 Task: Add Burt's Bees Coconut Foot Creme to the cart.
Action: Mouse moved to (903, 349)
Screenshot: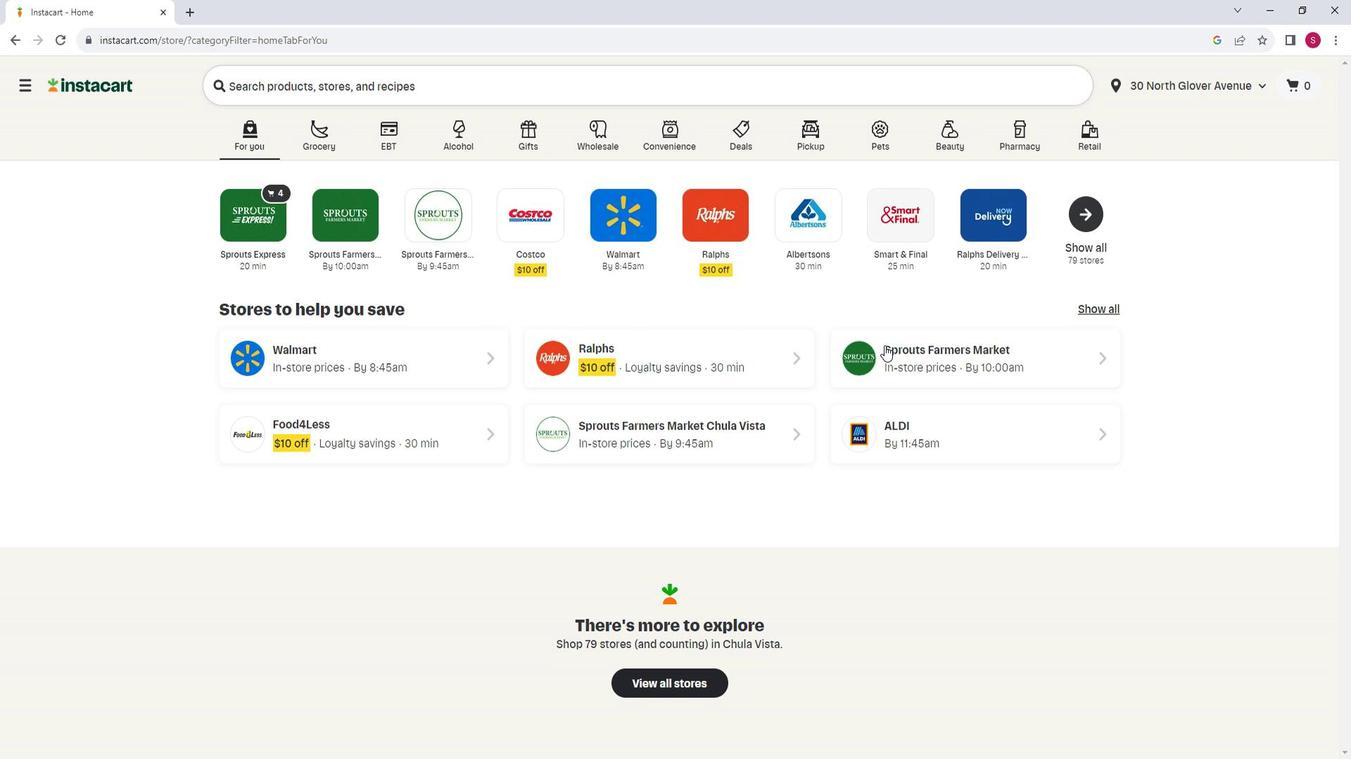 
Action: Mouse pressed left at (903, 349)
Screenshot: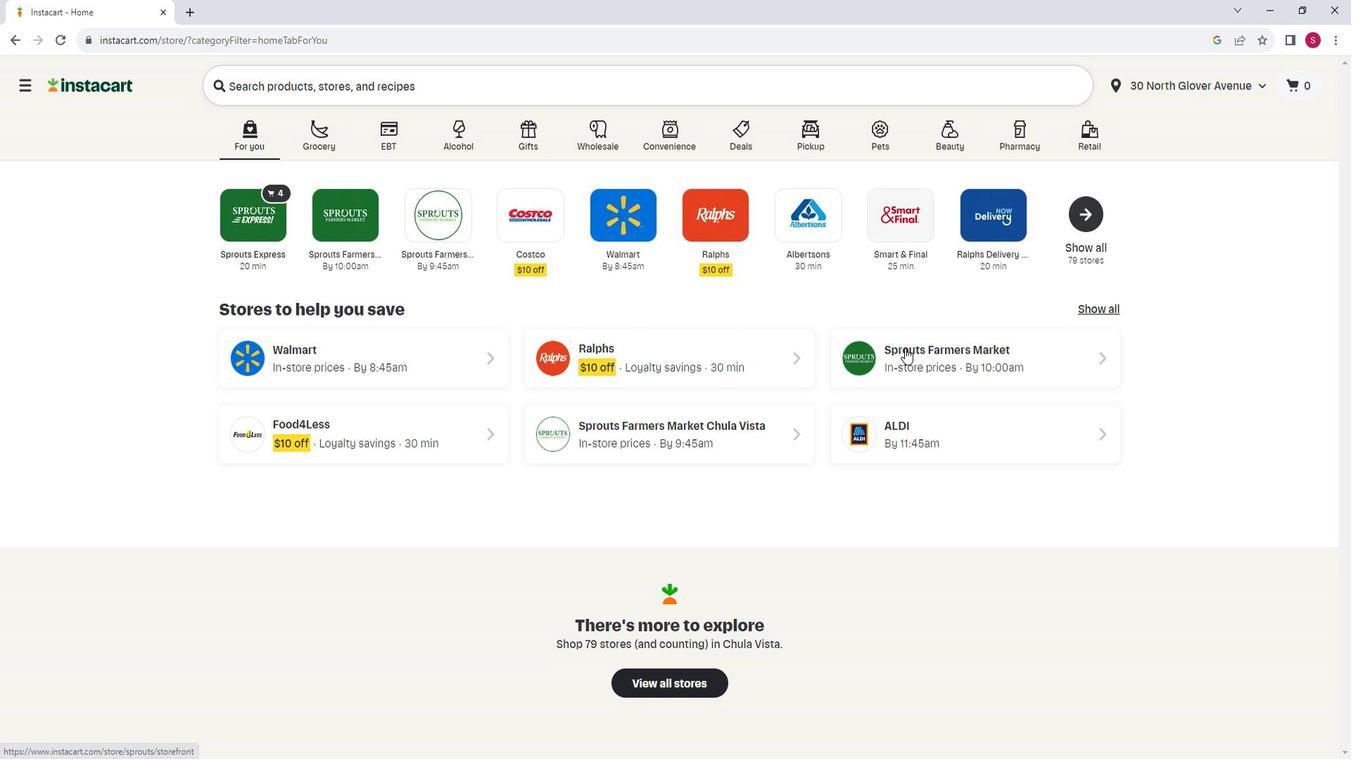 
Action: Mouse moved to (78, 522)
Screenshot: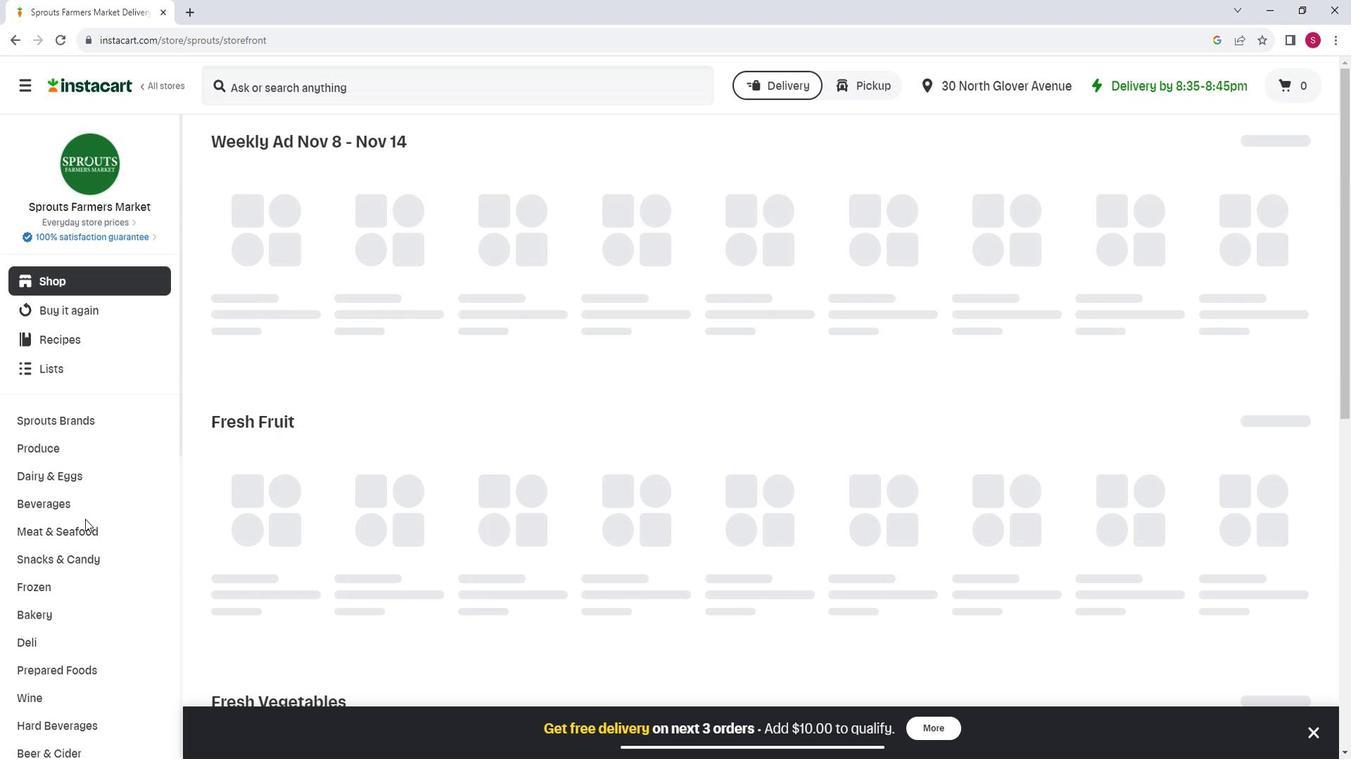 
Action: Mouse scrolled (78, 521) with delta (0, 0)
Screenshot: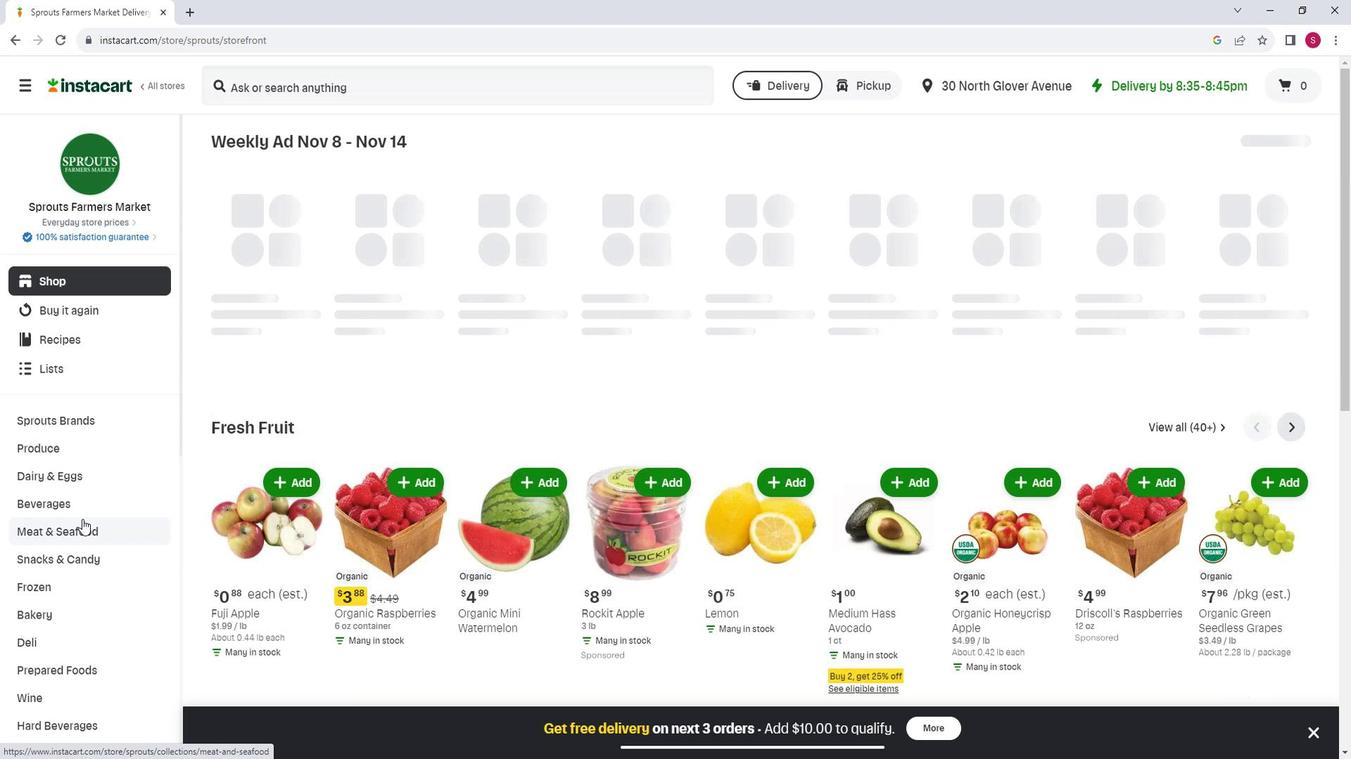 
Action: Mouse scrolled (78, 521) with delta (0, 0)
Screenshot: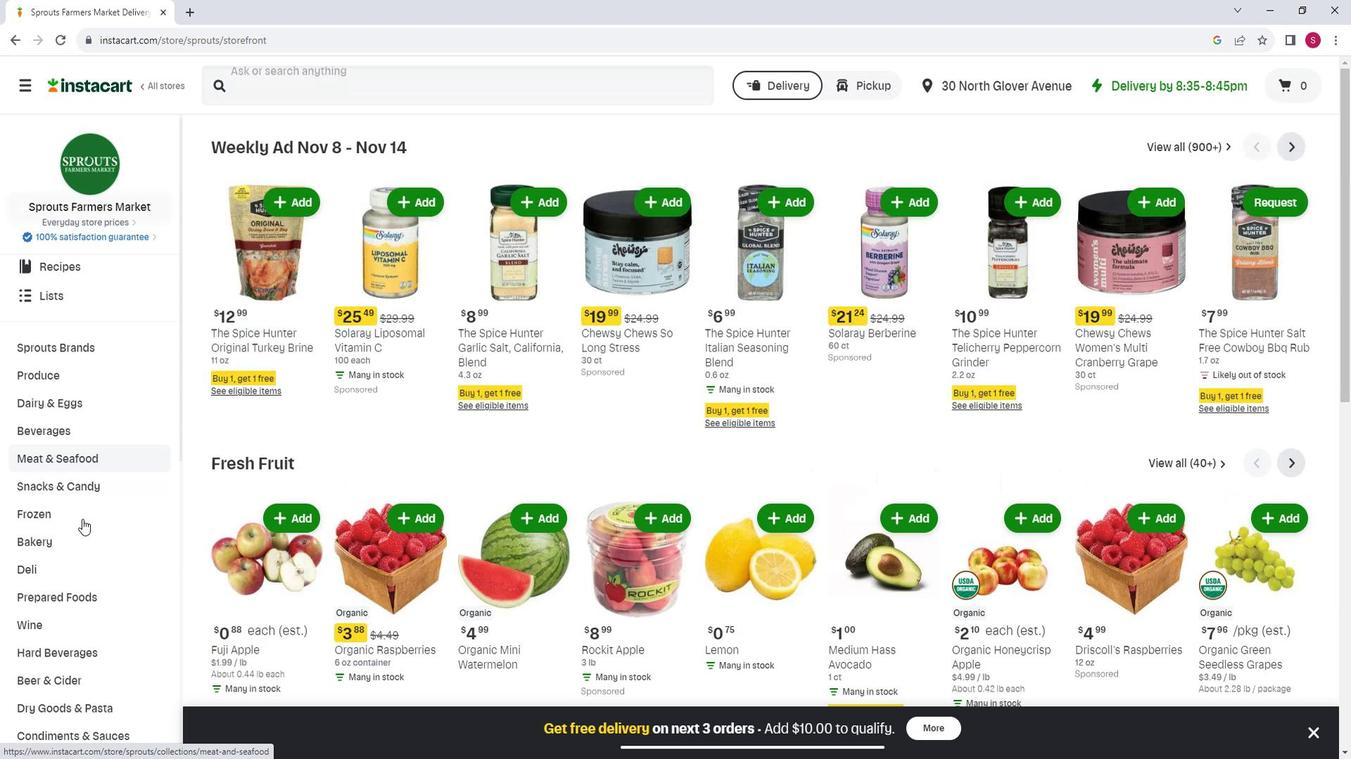 
Action: Mouse scrolled (78, 521) with delta (0, 0)
Screenshot: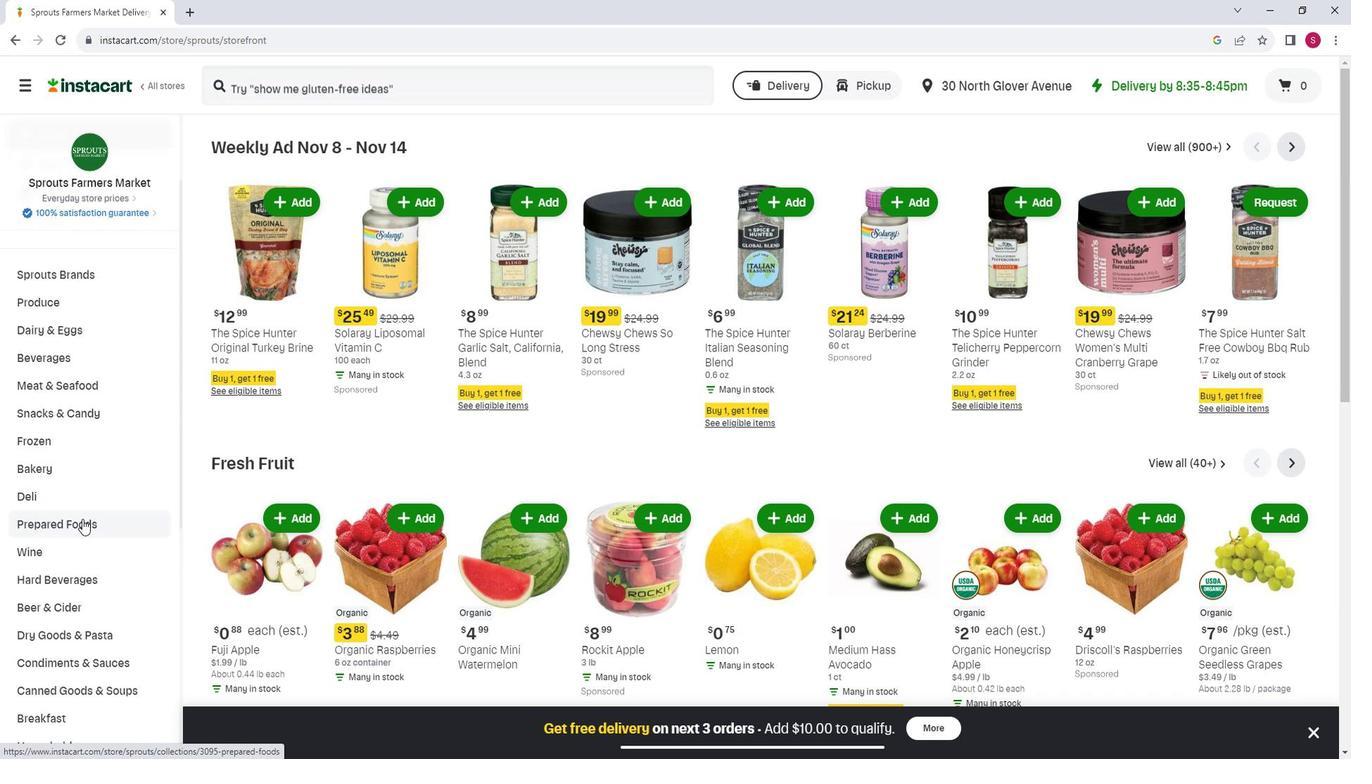 
Action: Mouse scrolled (78, 521) with delta (0, 0)
Screenshot: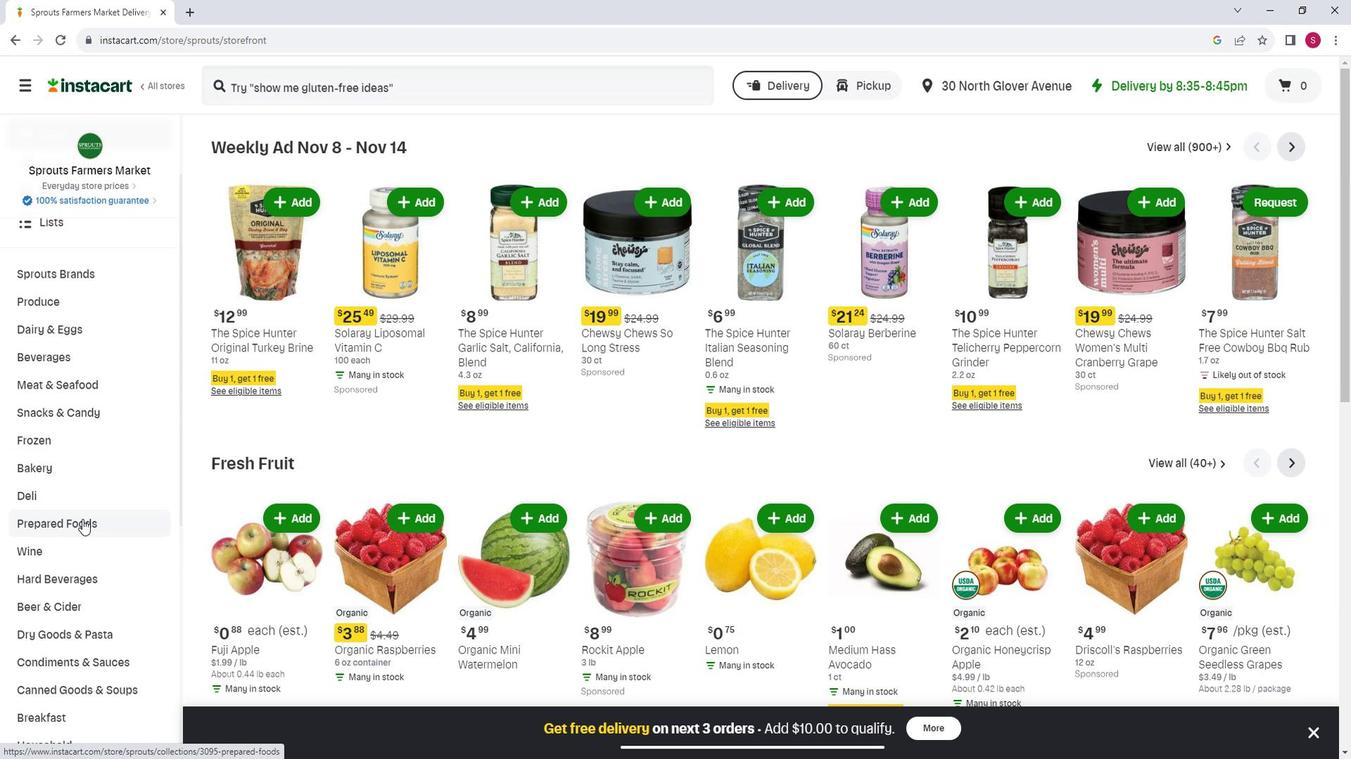 
Action: Mouse scrolled (78, 521) with delta (0, 0)
Screenshot: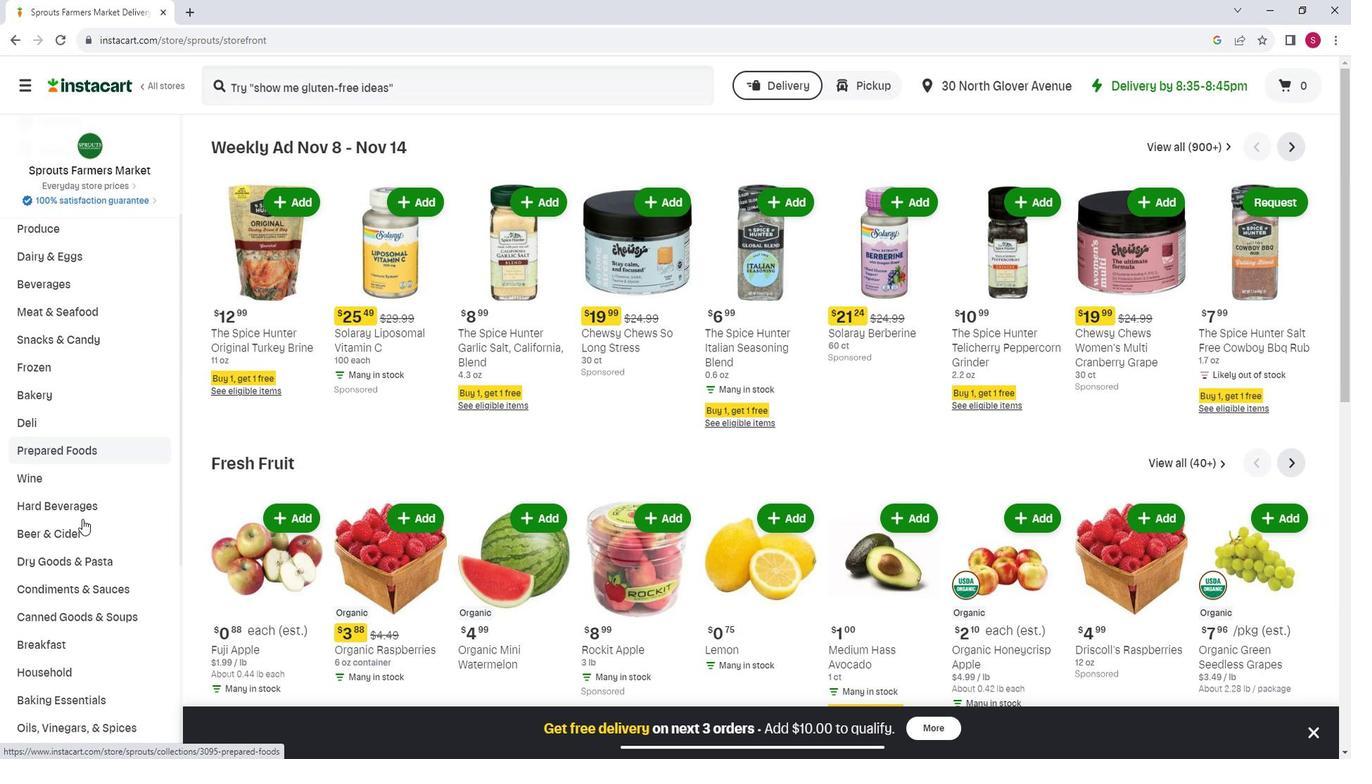 
Action: Mouse scrolled (78, 521) with delta (0, 0)
Screenshot: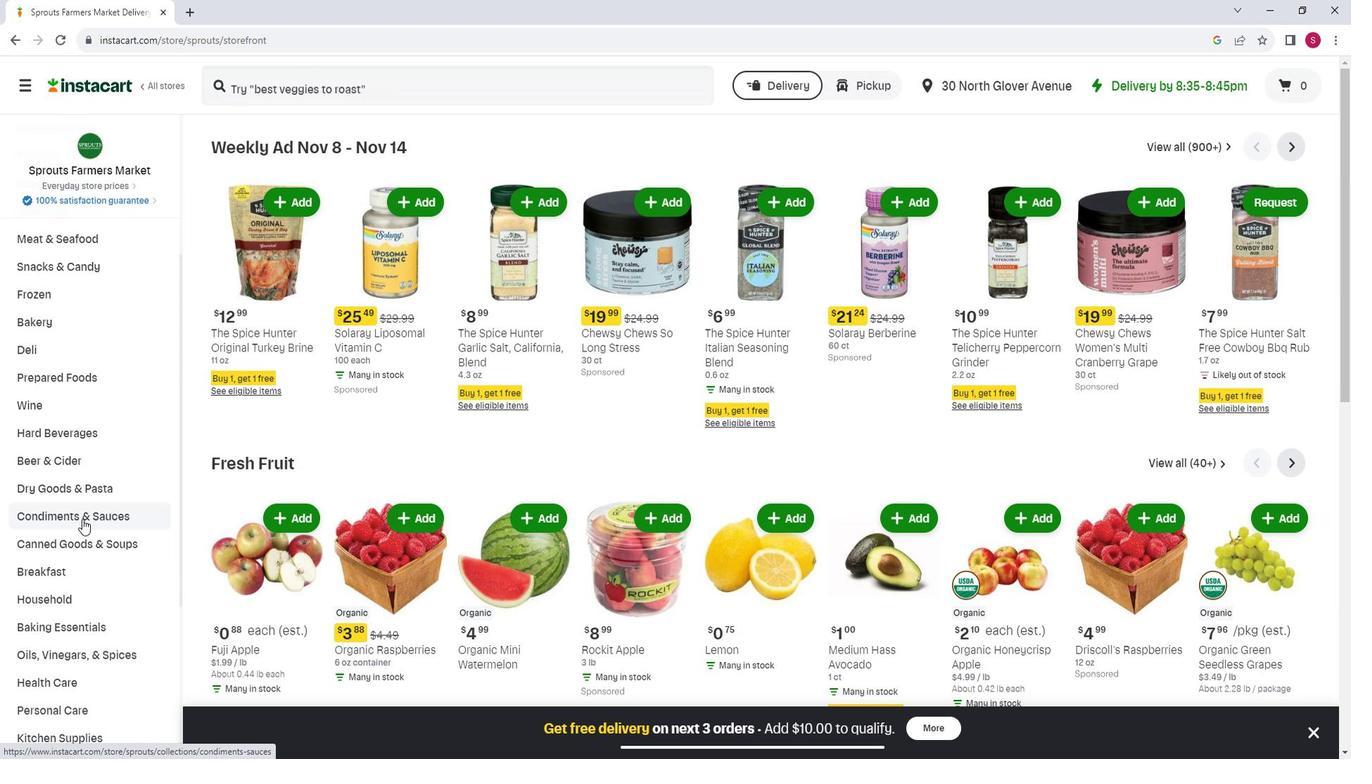 
Action: Mouse scrolled (78, 521) with delta (0, 0)
Screenshot: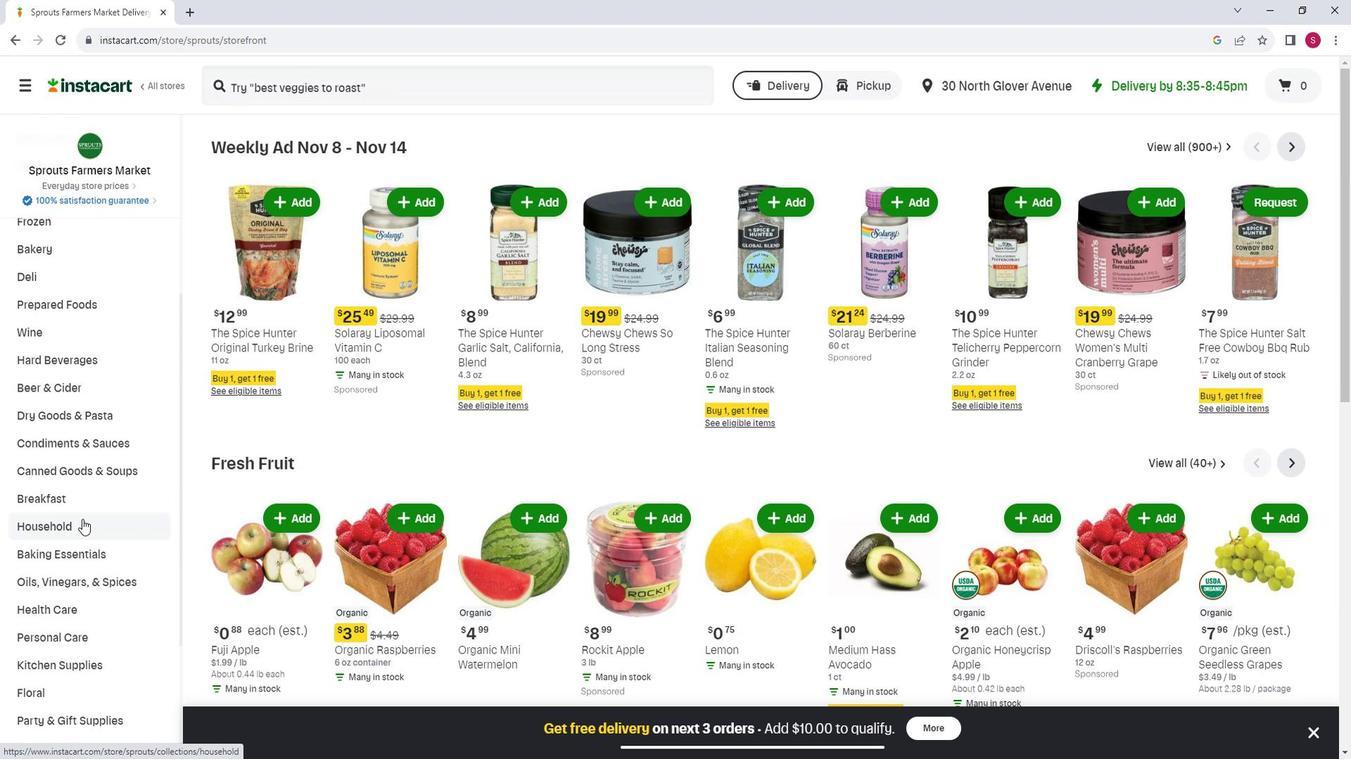 
Action: Mouse moved to (75, 563)
Screenshot: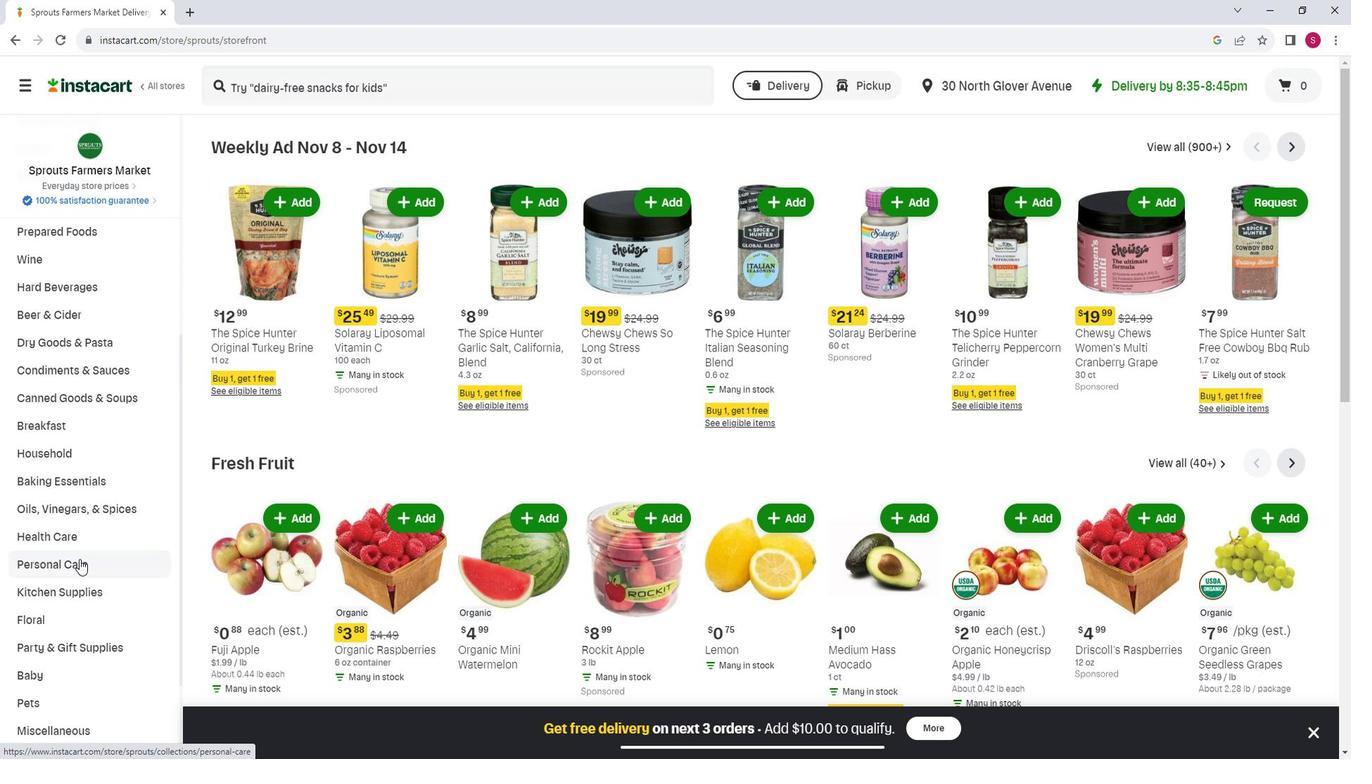 
Action: Mouse pressed left at (75, 563)
Screenshot: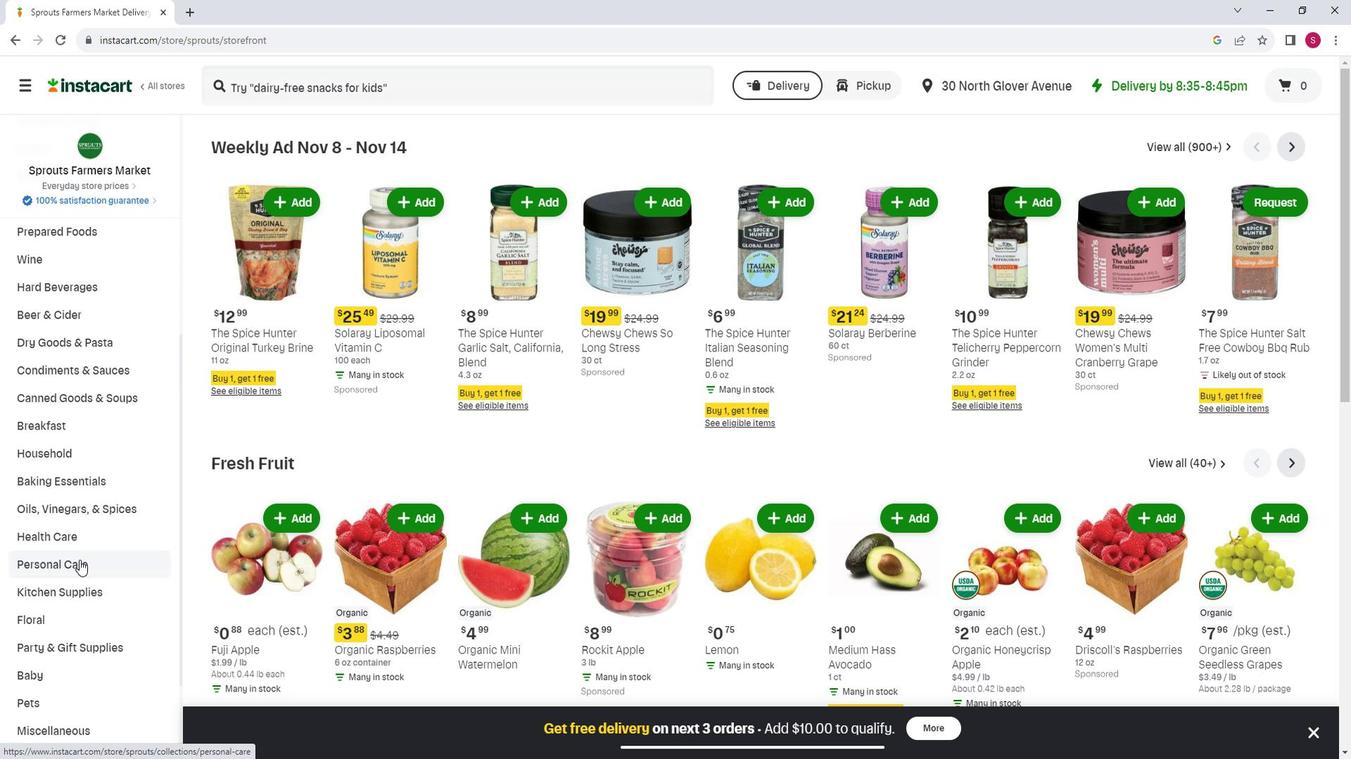 
Action: Mouse moved to (356, 184)
Screenshot: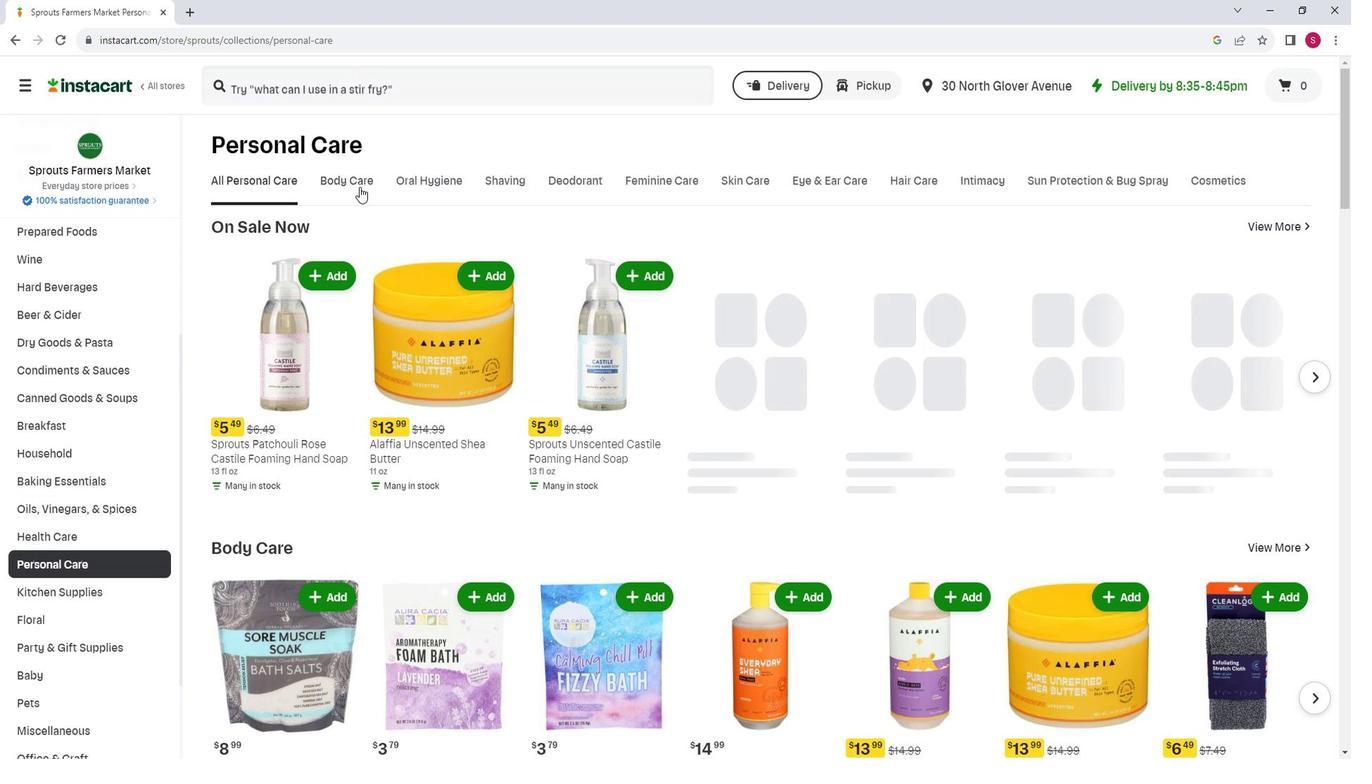 
Action: Mouse pressed left at (356, 184)
Screenshot: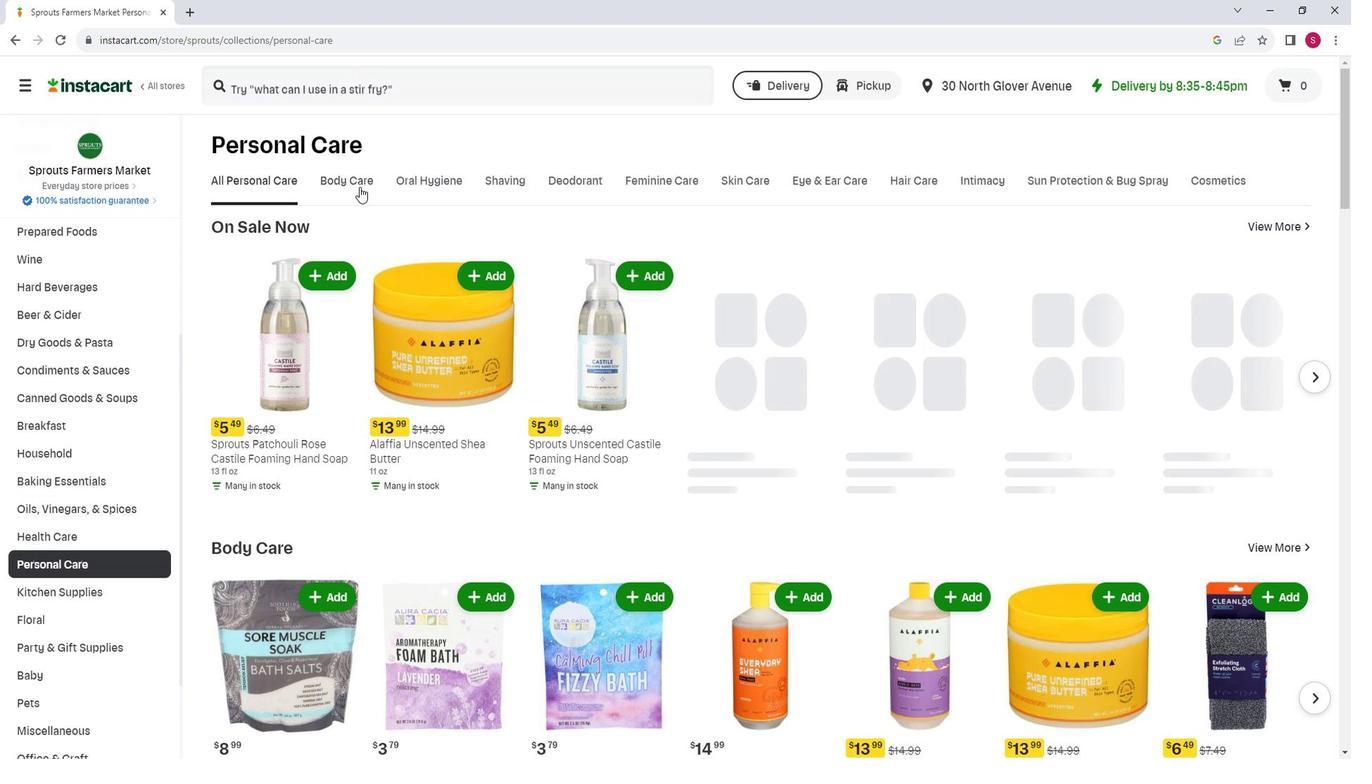 
Action: Mouse moved to (560, 237)
Screenshot: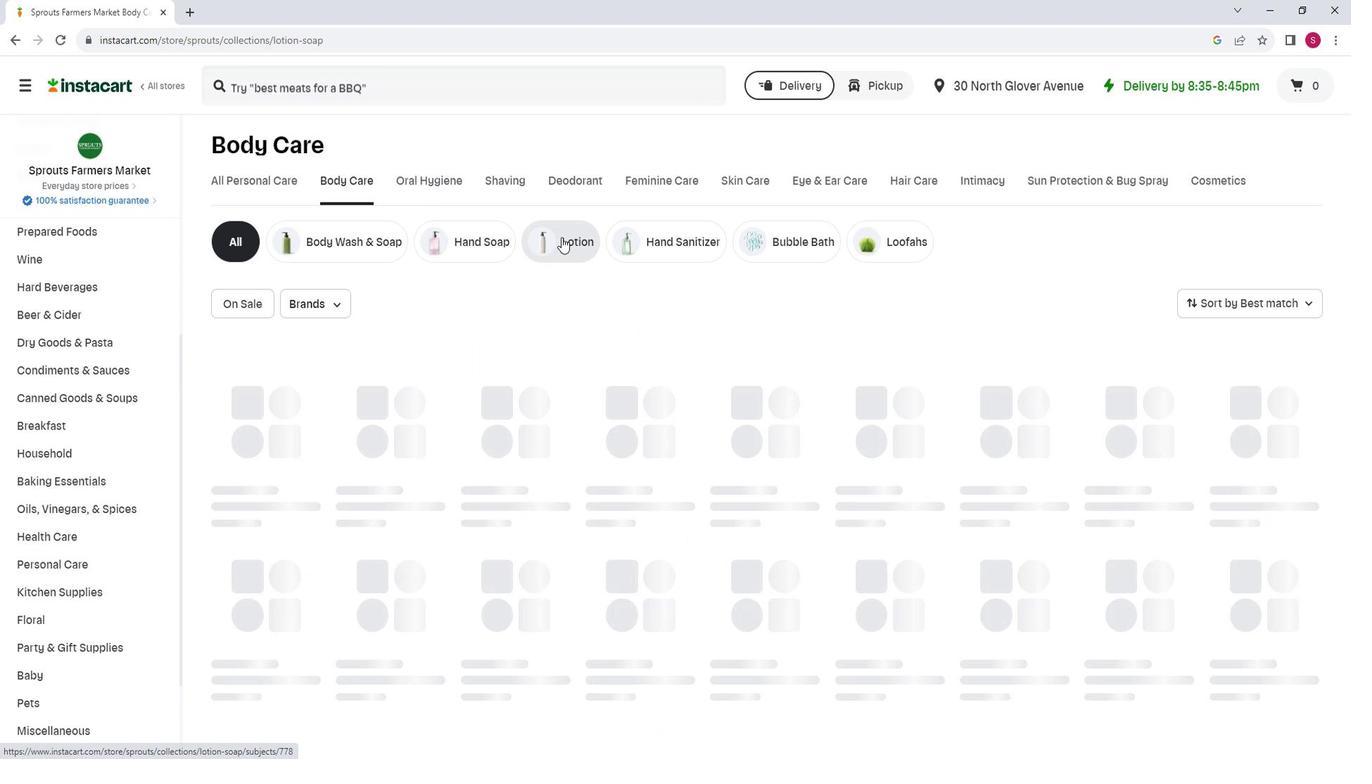 
Action: Mouse pressed left at (560, 237)
Screenshot: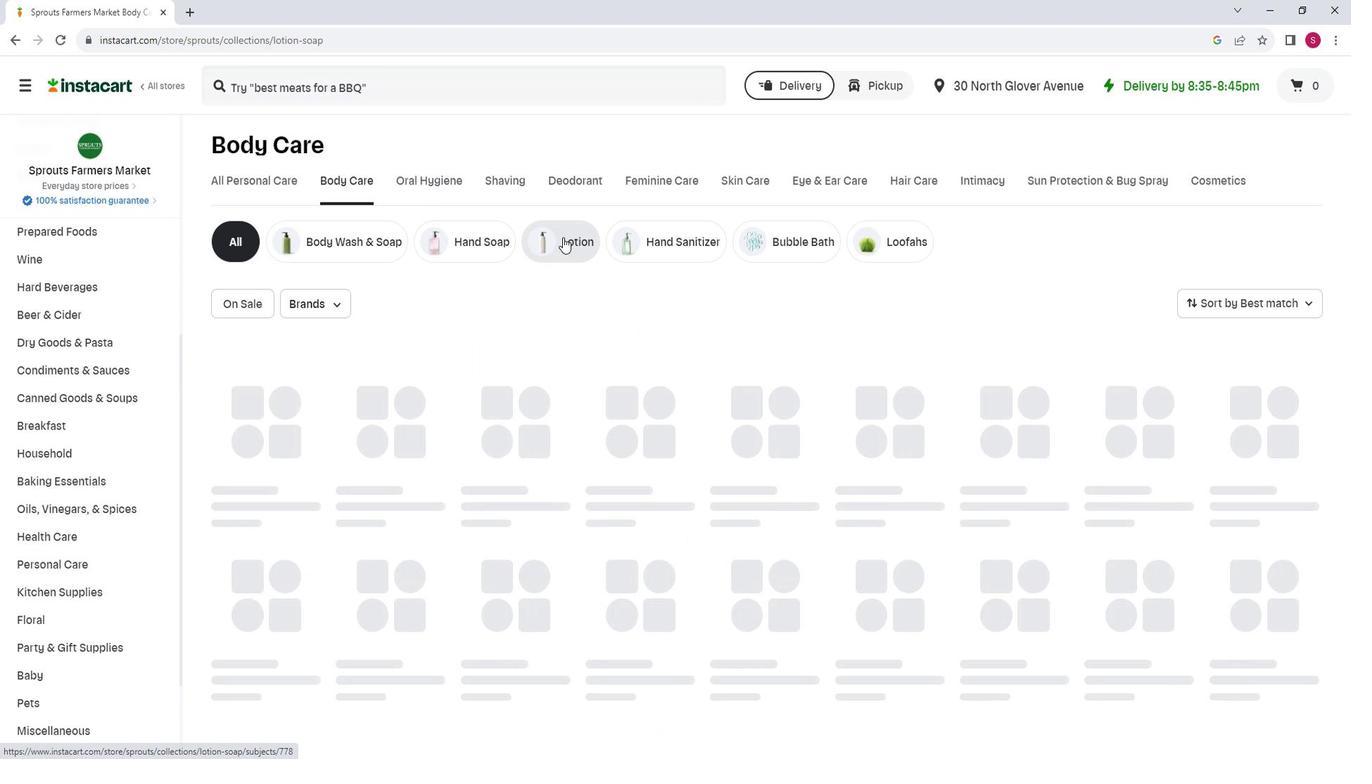 
Action: Mouse moved to (389, 84)
Screenshot: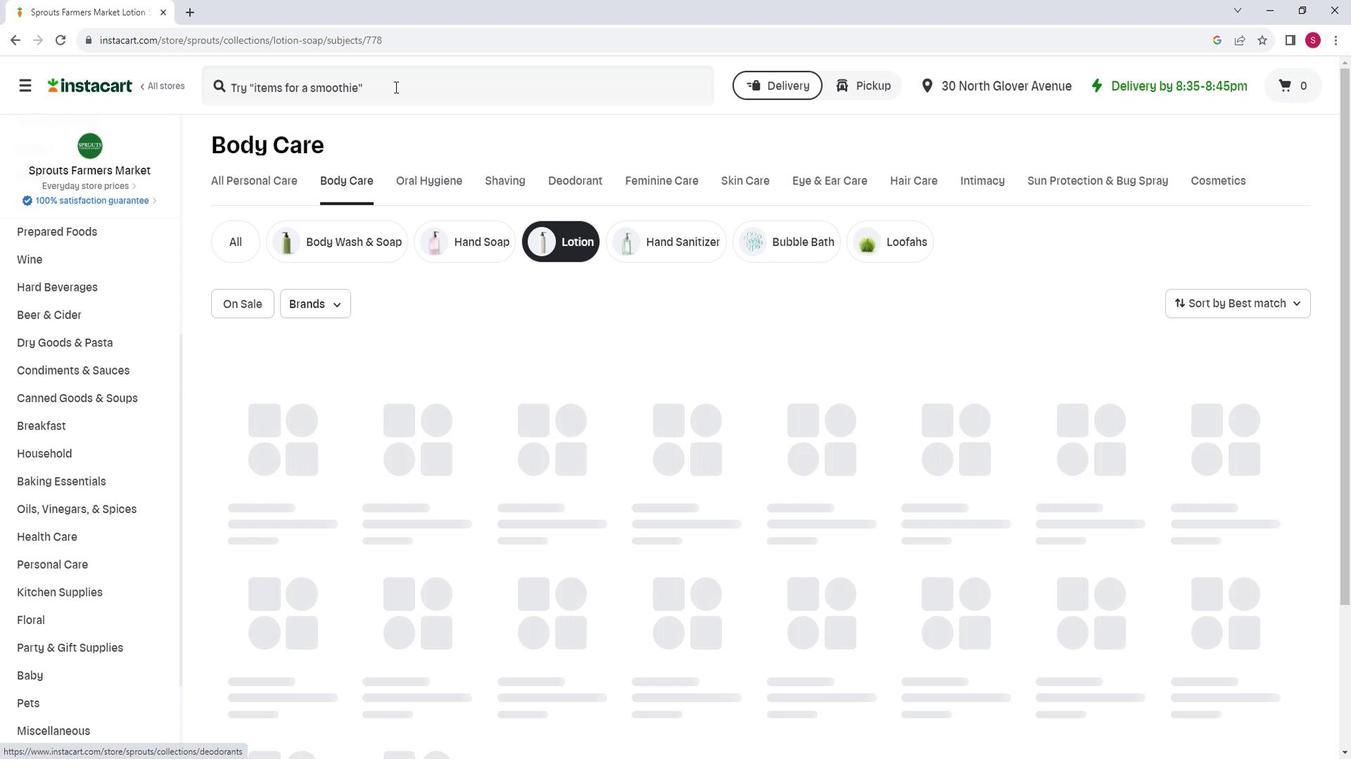 
Action: Mouse pressed left at (389, 84)
Screenshot: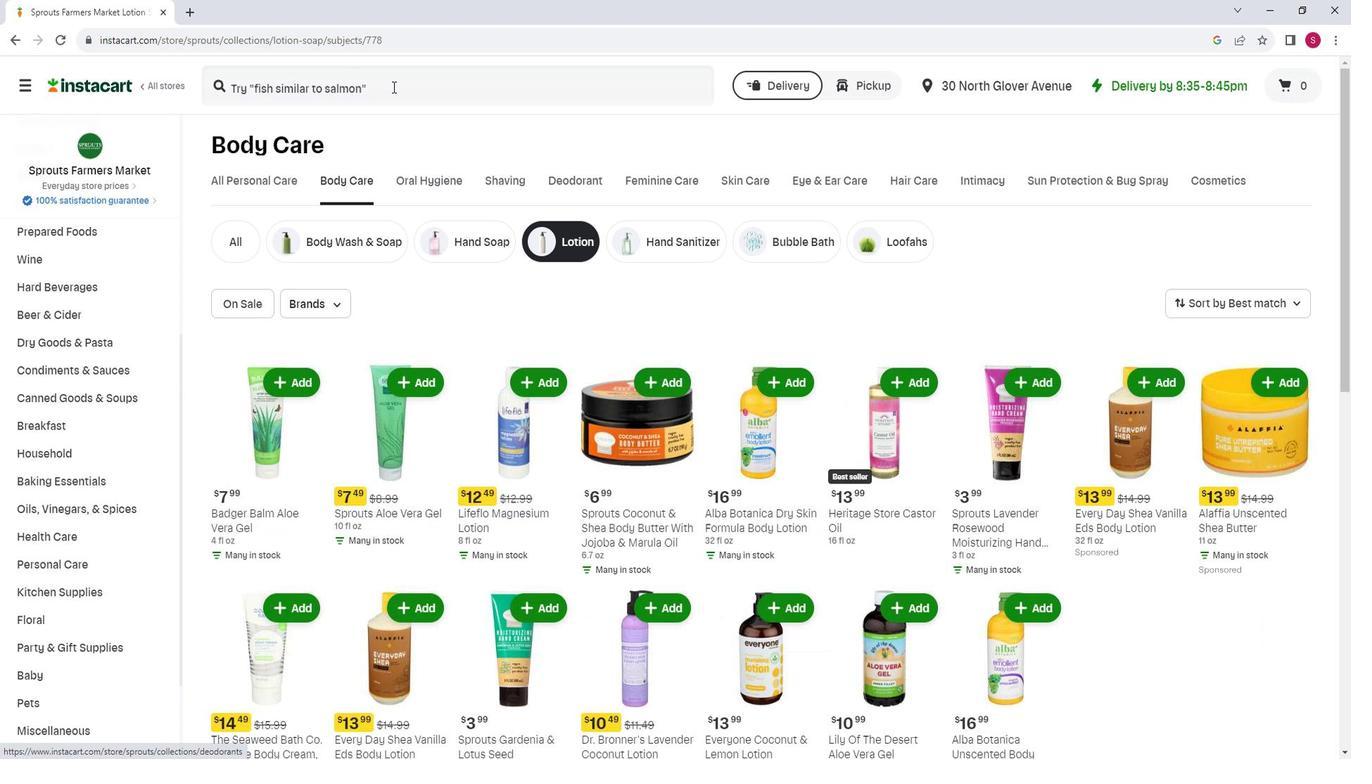 
Action: Mouse moved to (389, 84)
Screenshot: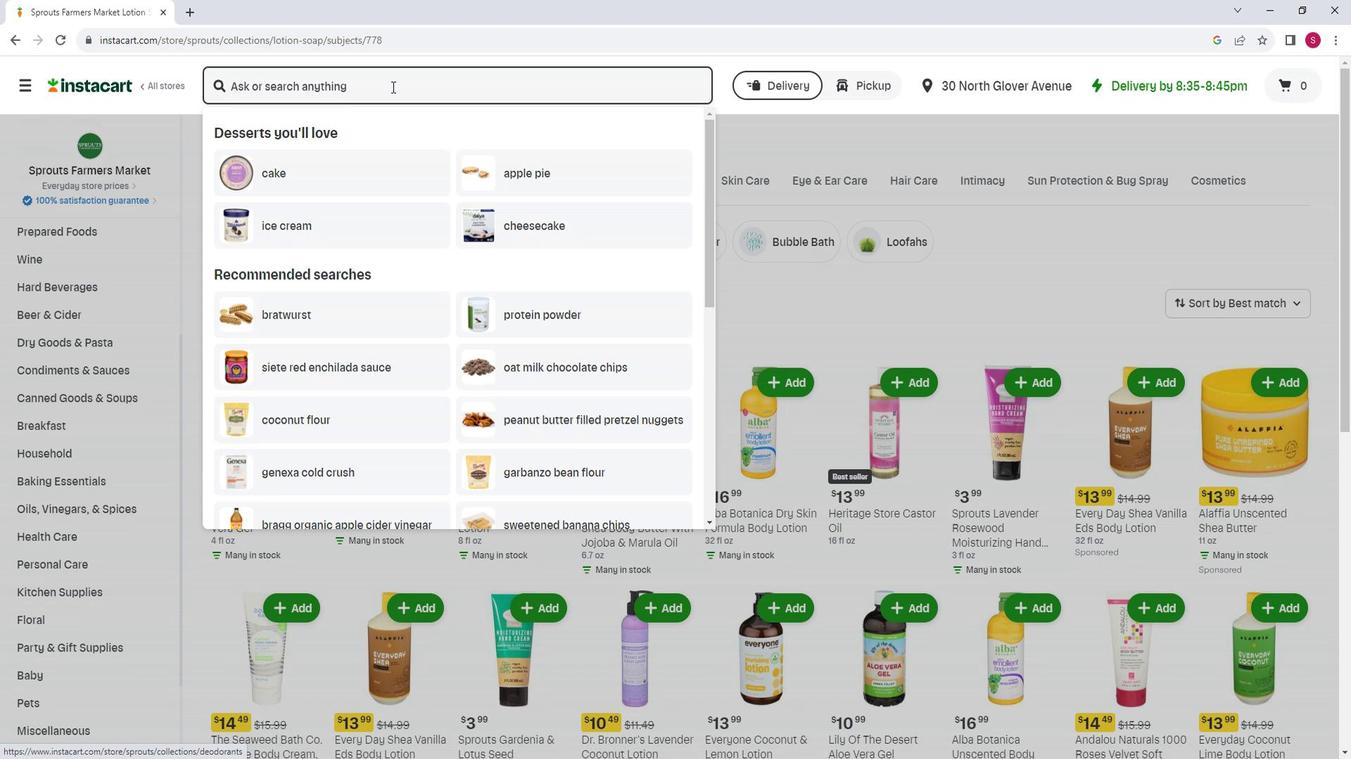 
Action: Mouse pressed left at (389, 84)
Screenshot: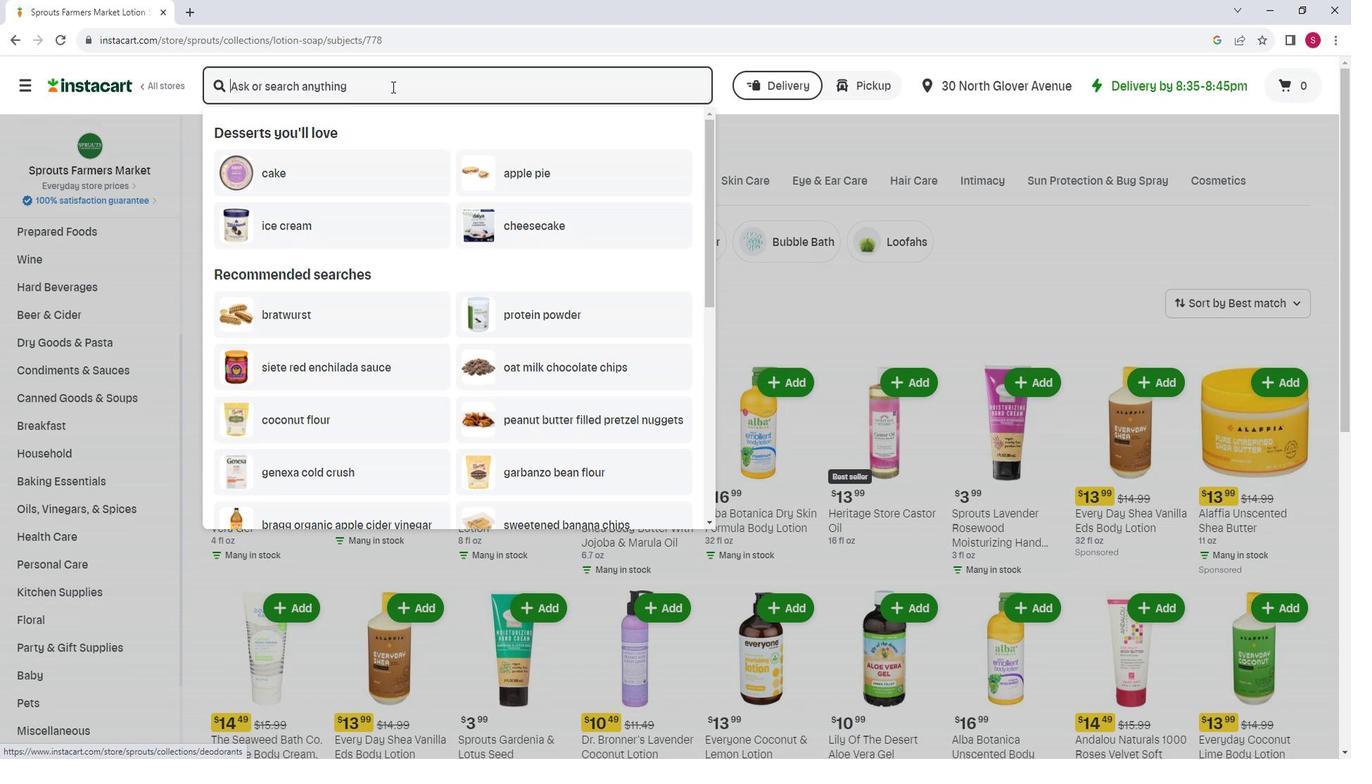
Action: Mouse moved to (397, 54)
Screenshot: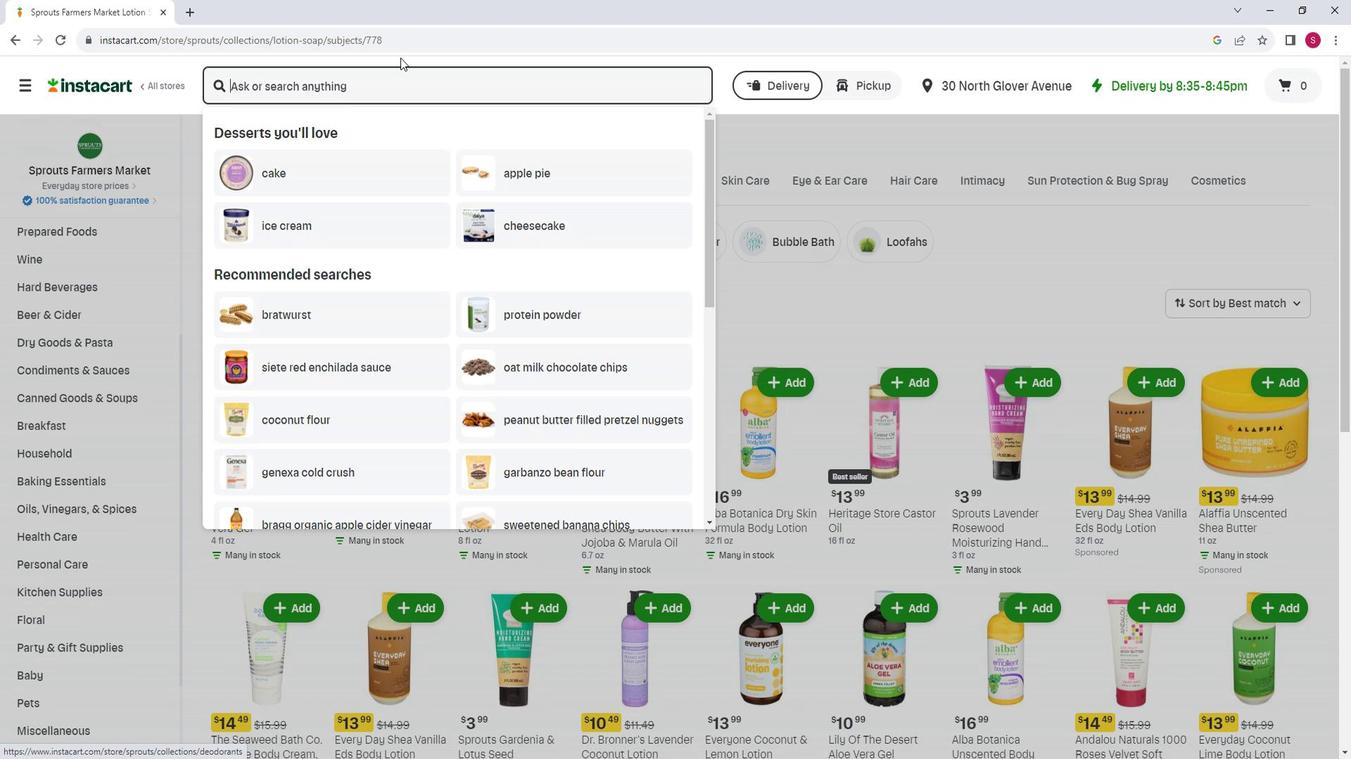 
Action: Key pressed <Key.shift>
Screenshot: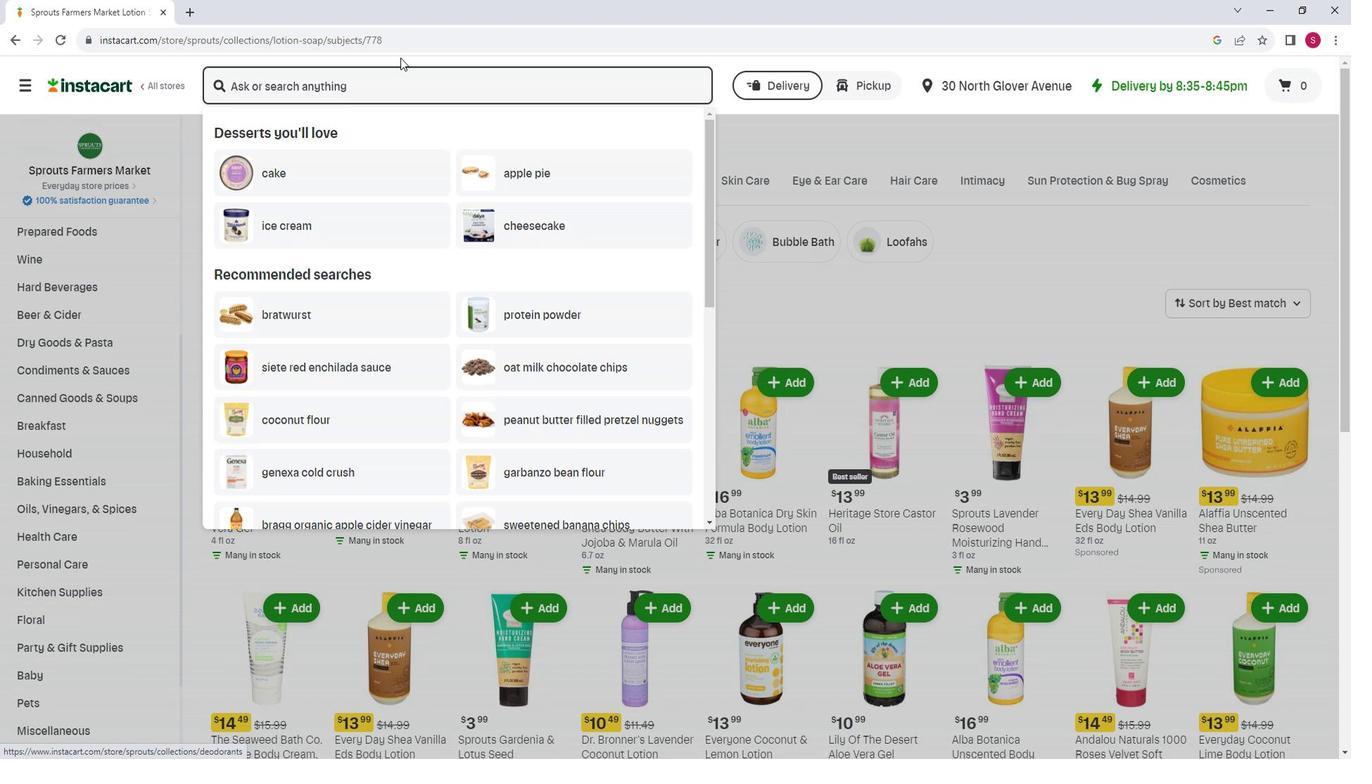 
Action: Mouse moved to (386, 49)
Screenshot: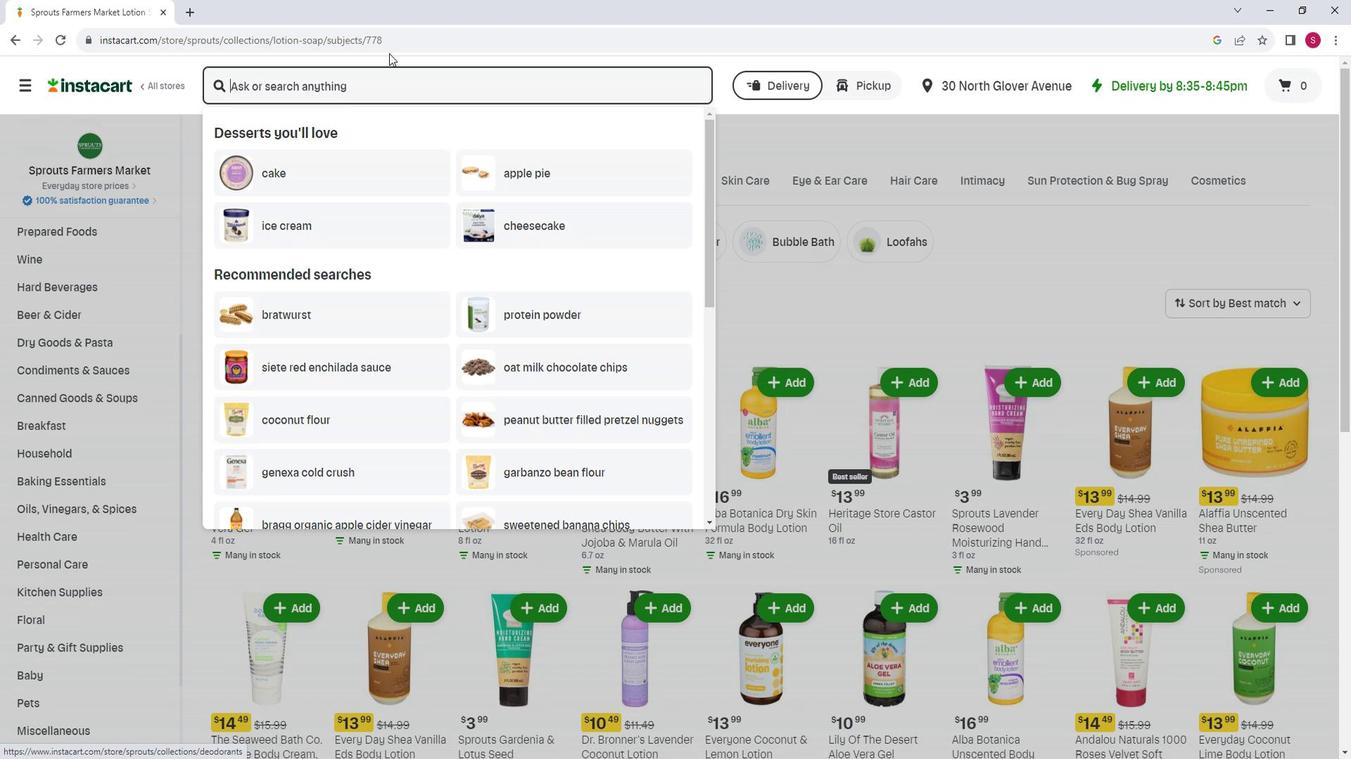 
Action: Key pressed B
Screenshot: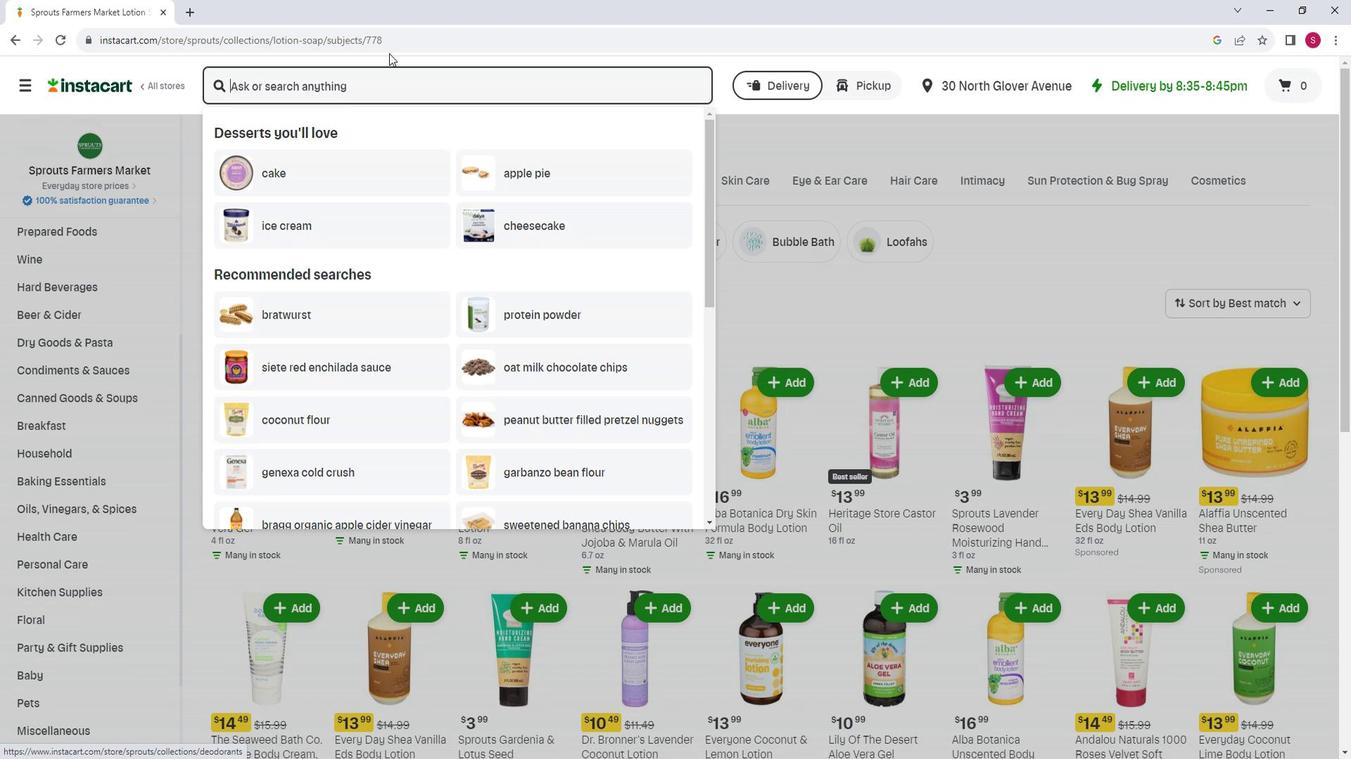 
Action: Mouse moved to (385, 49)
Screenshot: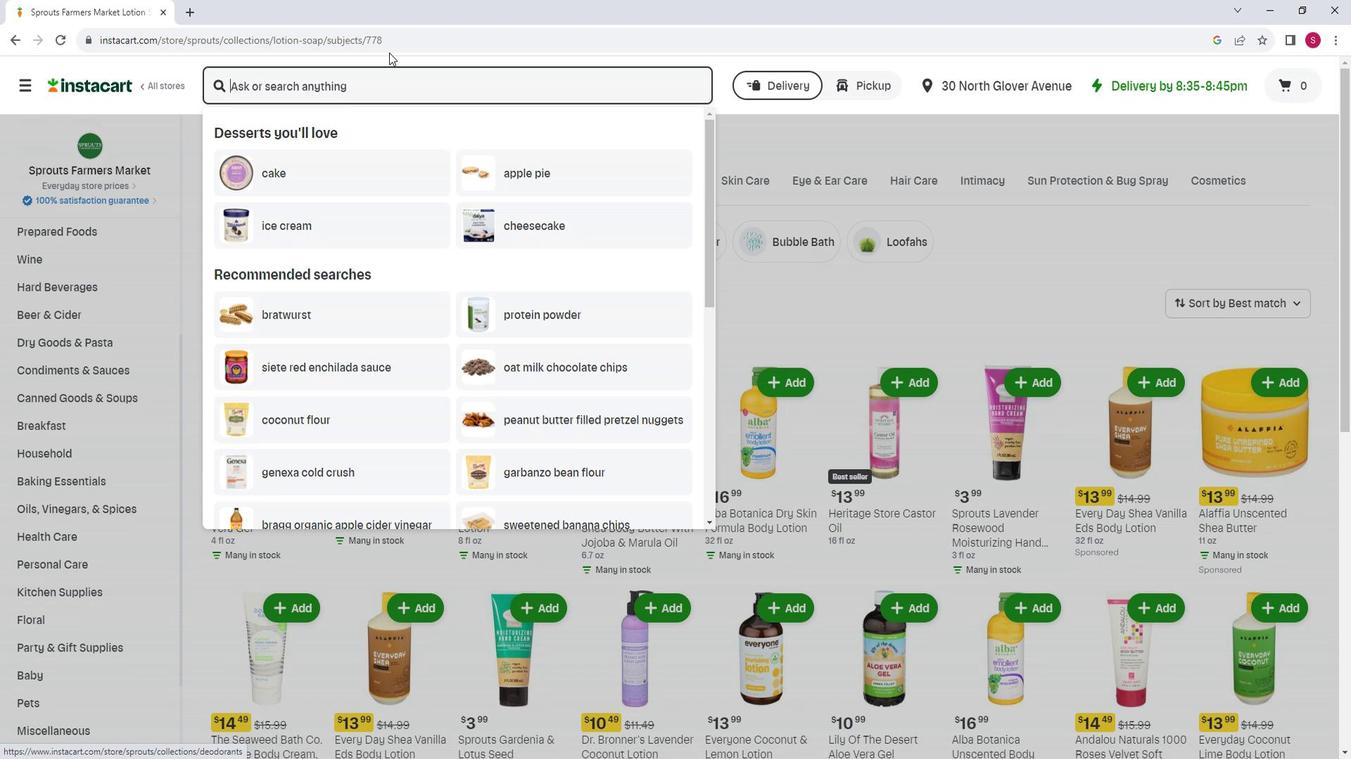 
Action: Key pressed urt's<Key.space><Key.shift><Key.shift><Key.shift><Key.shift><Key.shift><Key.shift><Key.shift><Key.shift>Bees<Key.space><Key.shift>Coconut<Key.space><Key.shift>Feet<Key.backspace><Key.backspace><Key.backspace>oot<Key.space><Key.shift>Creme<Key.enter>
Screenshot: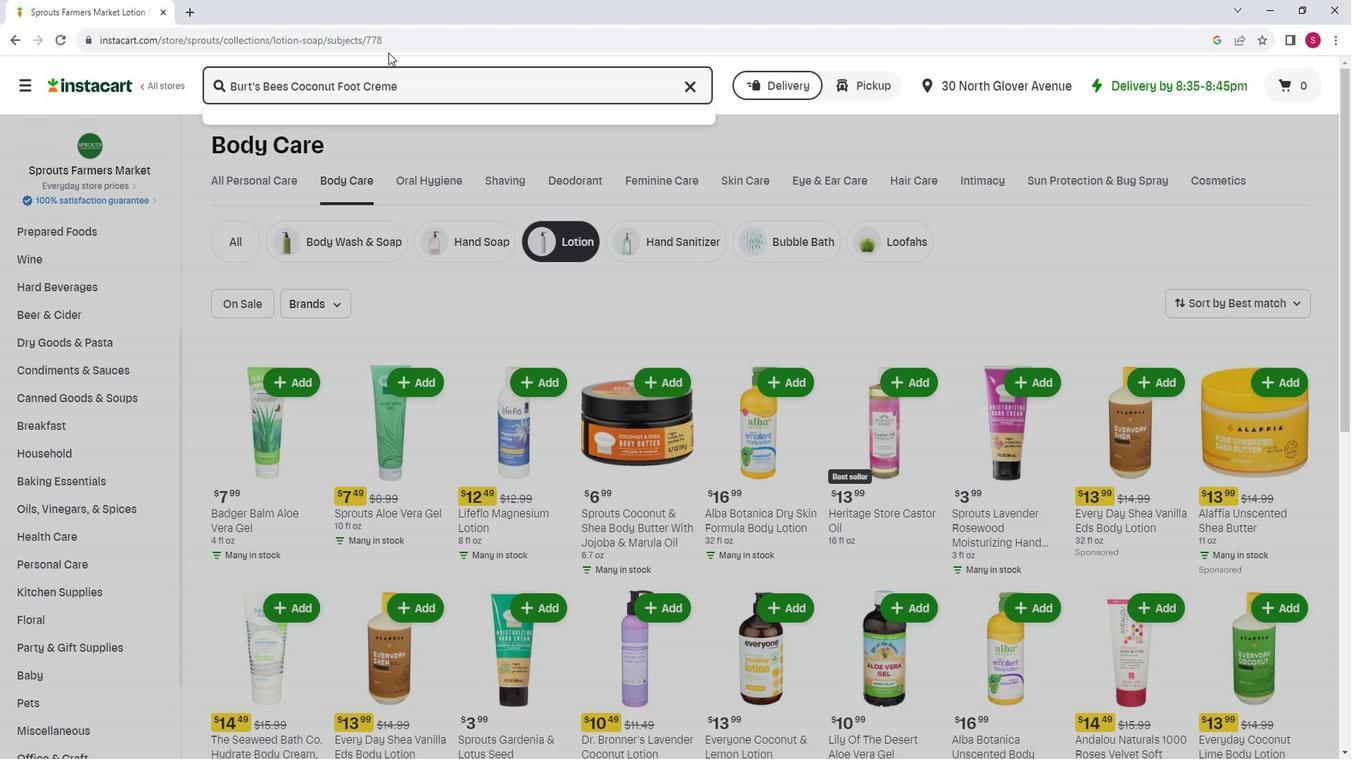 
Action: Mouse moved to (379, 199)
Screenshot: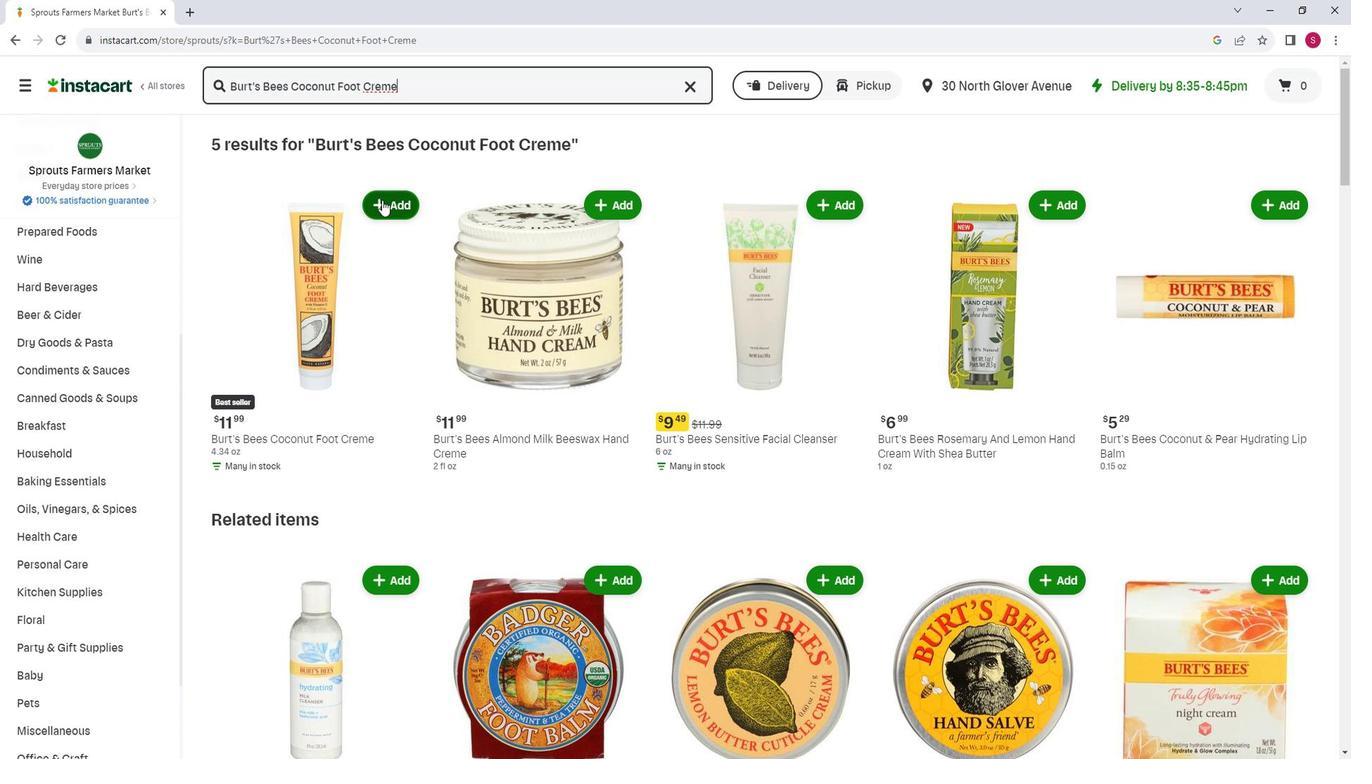 
Action: Mouse pressed left at (379, 199)
Screenshot: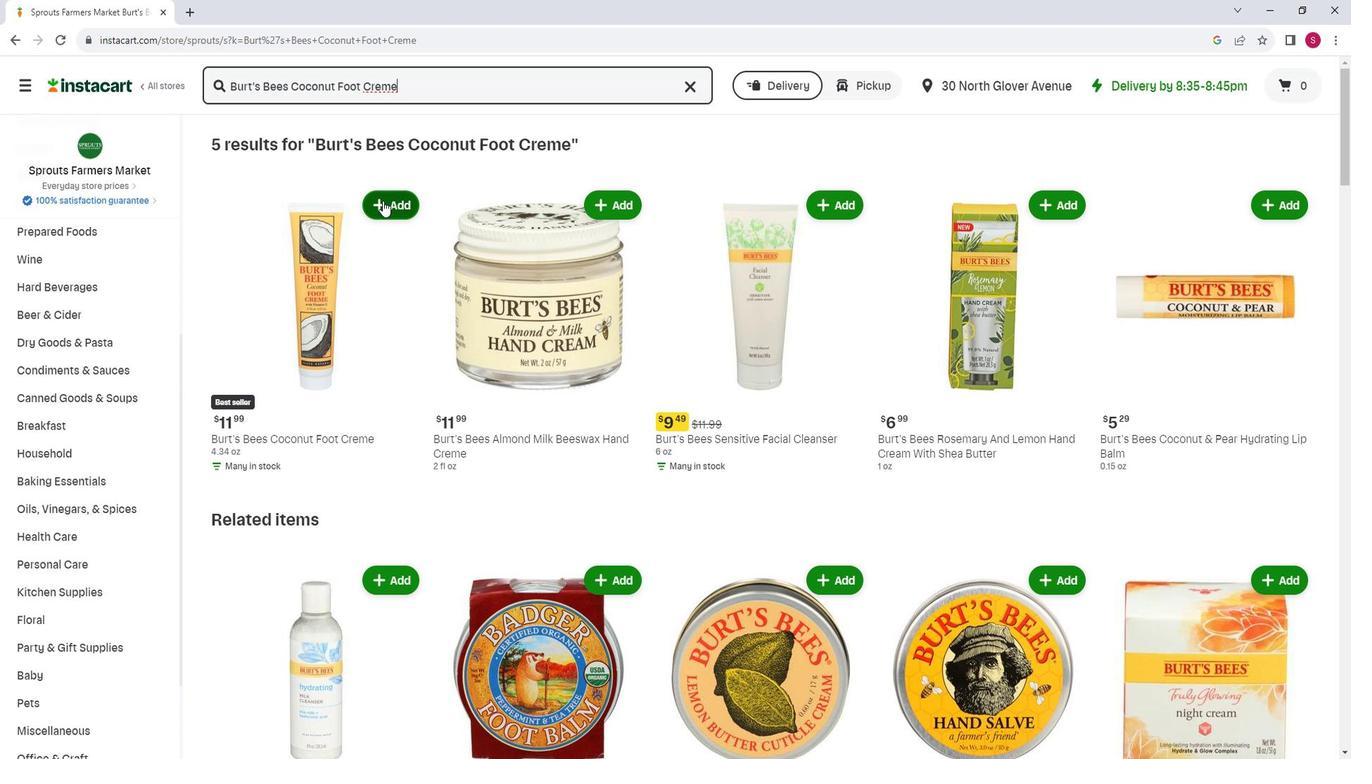 
Action: Mouse moved to (428, 158)
Screenshot: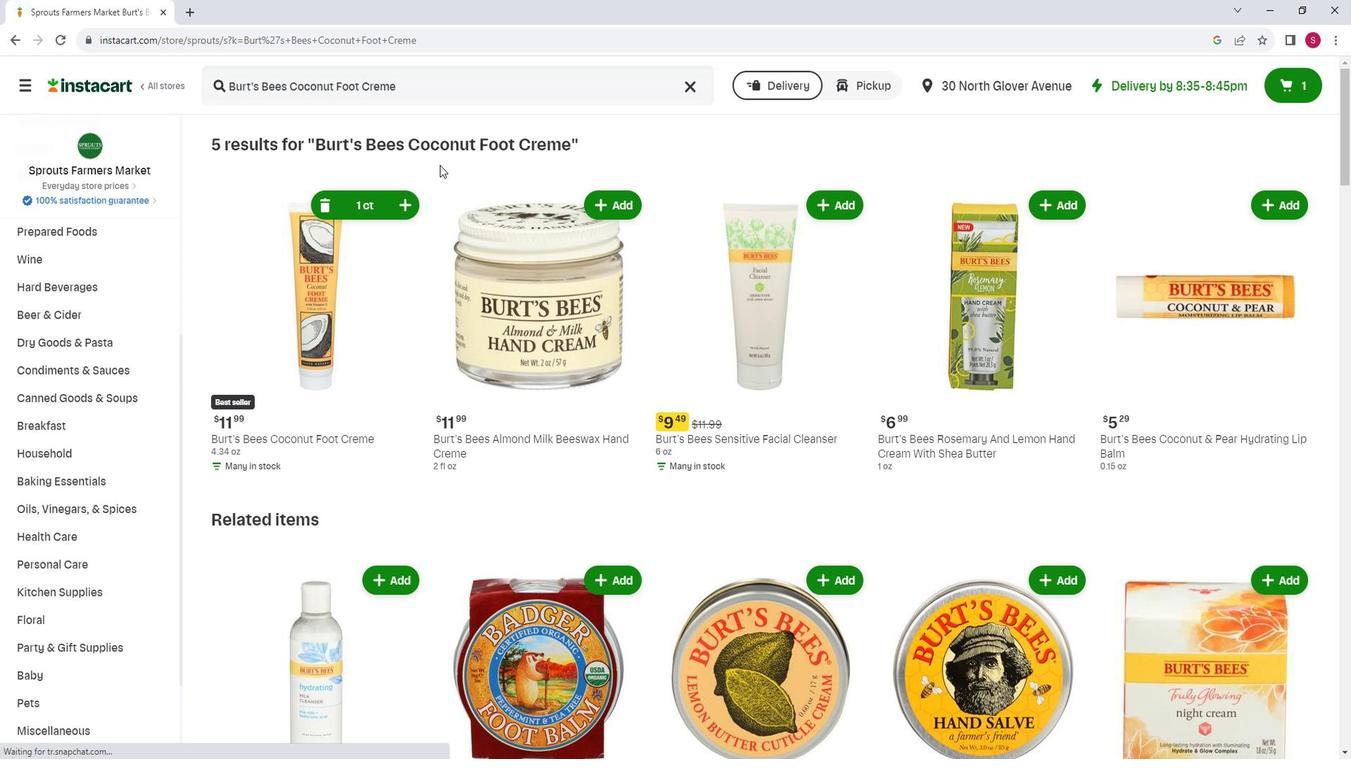 
